 Task: Create a due date automation when advanced on, the moment a card is due add fields with custom field "Resume" set to a number greater than 1 and lower or equal to 10.
Action: Mouse moved to (1131, 83)
Screenshot: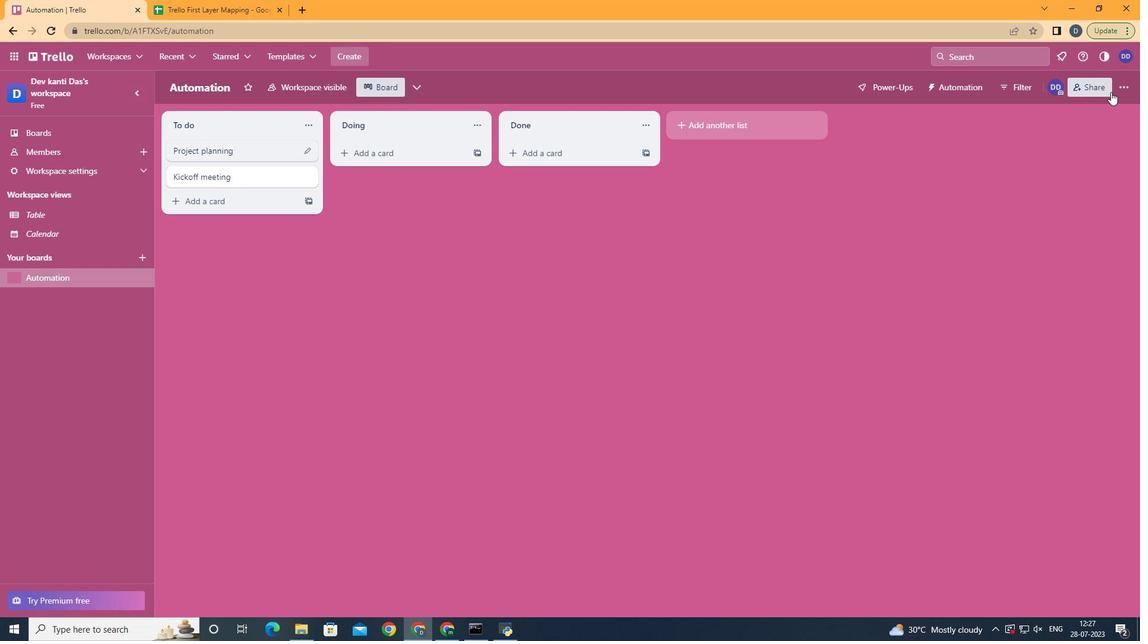 
Action: Mouse pressed left at (1131, 83)
Screenshot: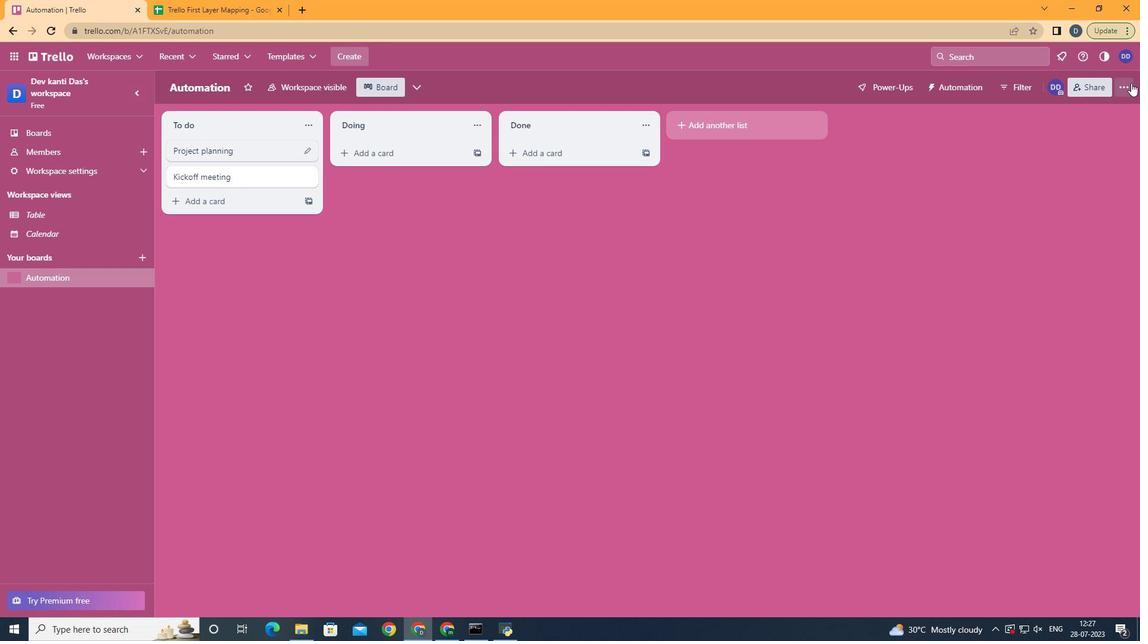 
Action: Mouse moved to (1036, 258)
Screenshot: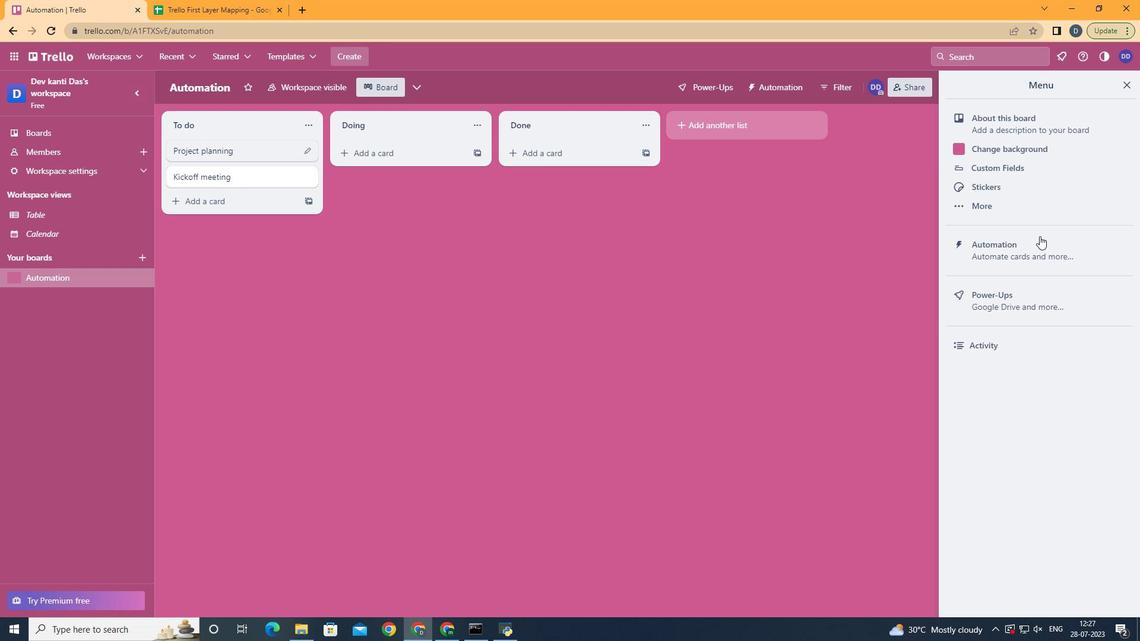 
Action: Mouse pressed left at (1036, 258)
Screenshot: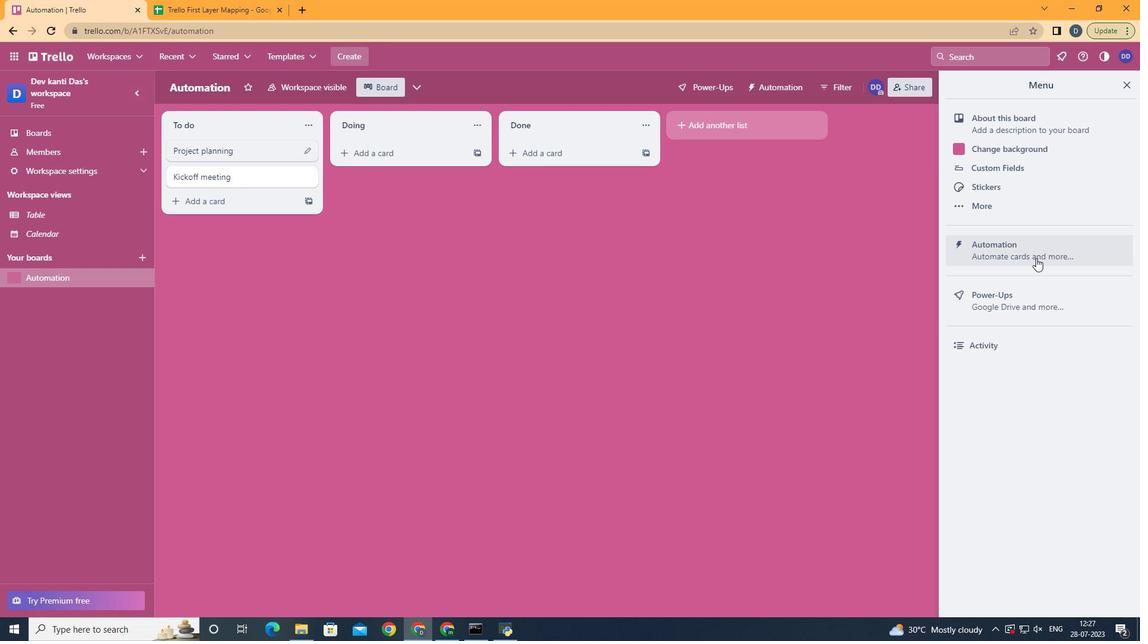 
Action: Mouse moved to (242, 241)
Screenshot: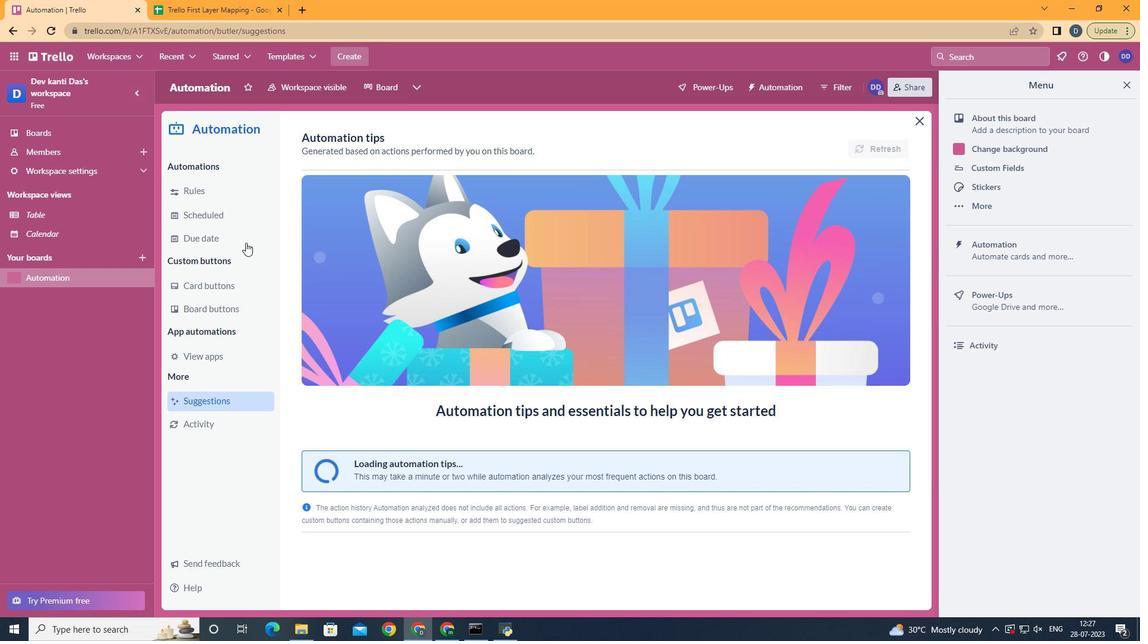 
Action: Mouse pressed left at (242, 241)
Screenshot: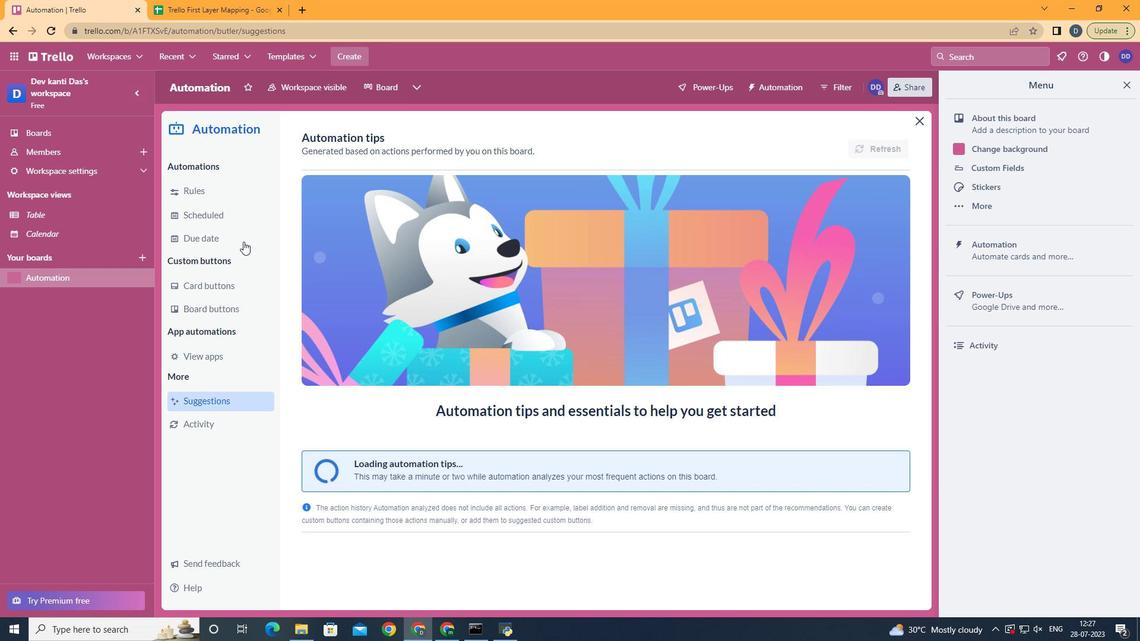 
Action: Mouse moved to (855, 144)
Screenshot: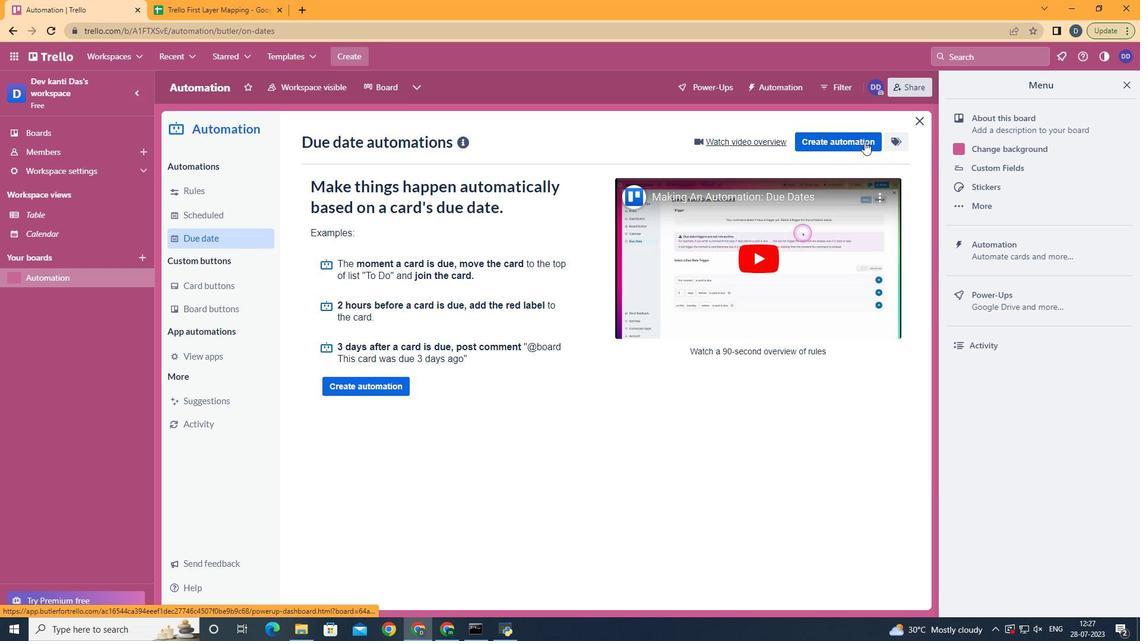
Action: Mouse pressed left at (855, 144)
Screenshot: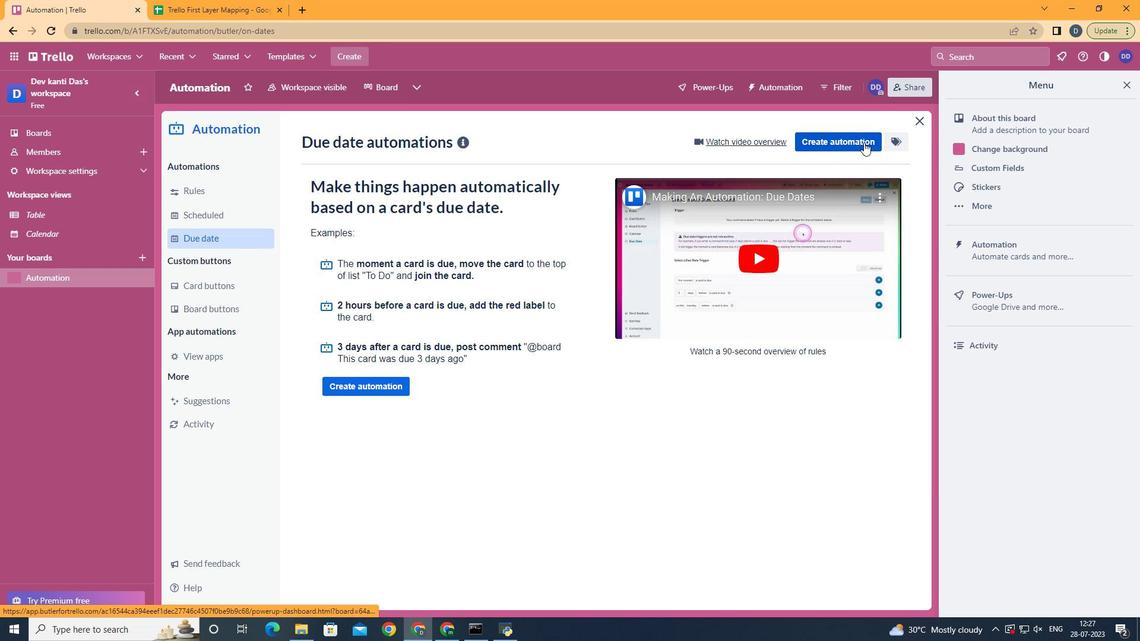 
Action: Mouse moved to (583, 249)
Screenshot: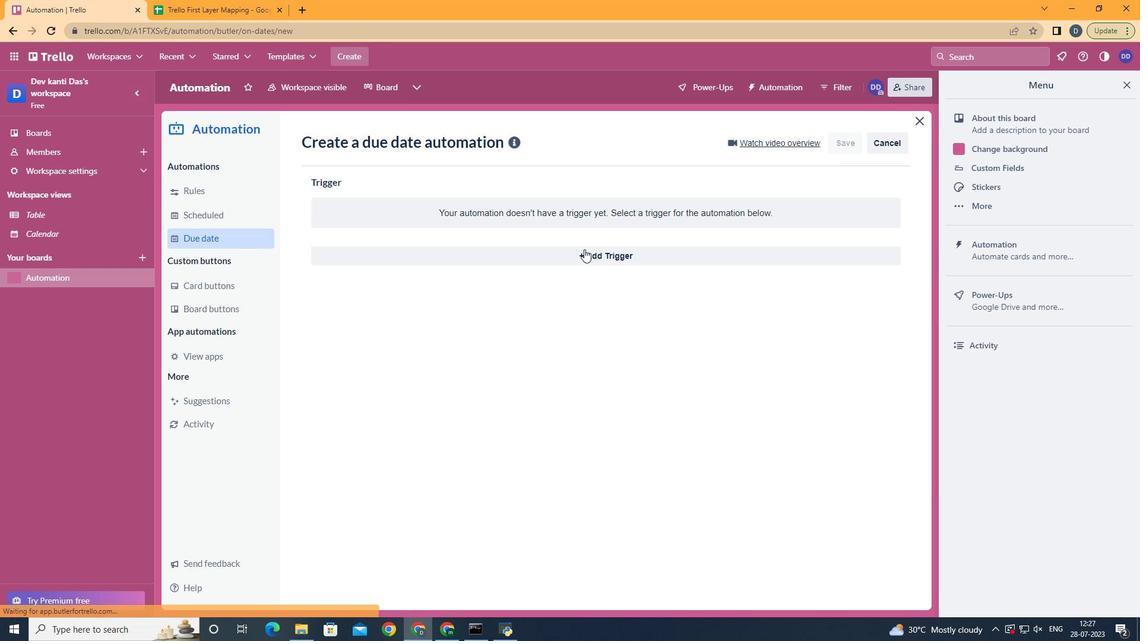 
Action: Mouse pressed left at (583, 249)
Screenshot: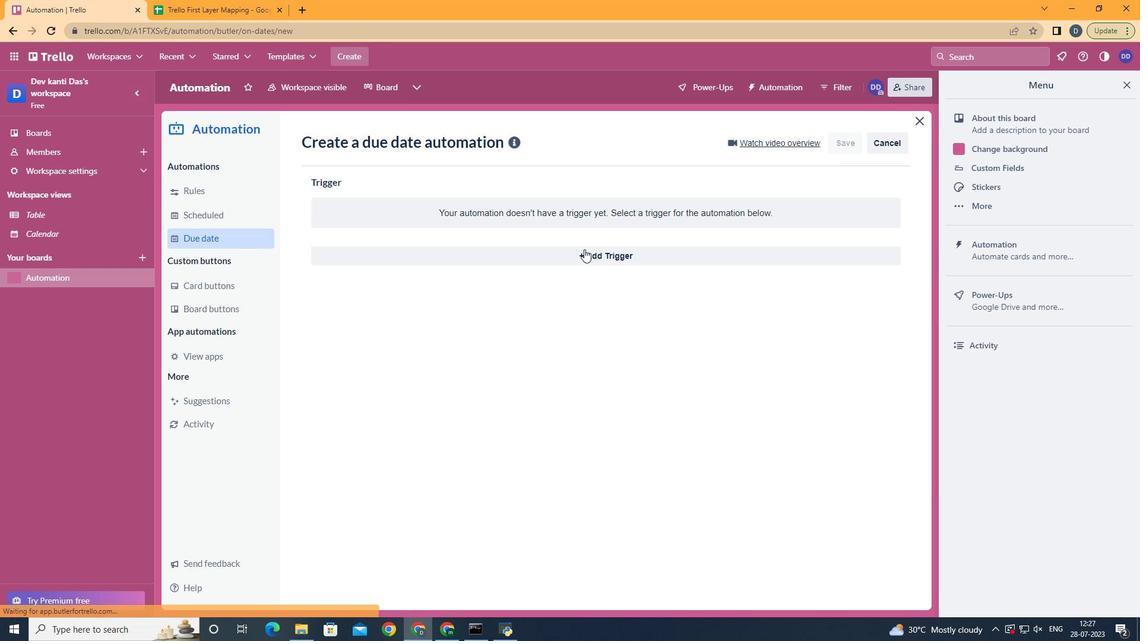 
Action: Mouse moved to (346, 416)
Screenshot: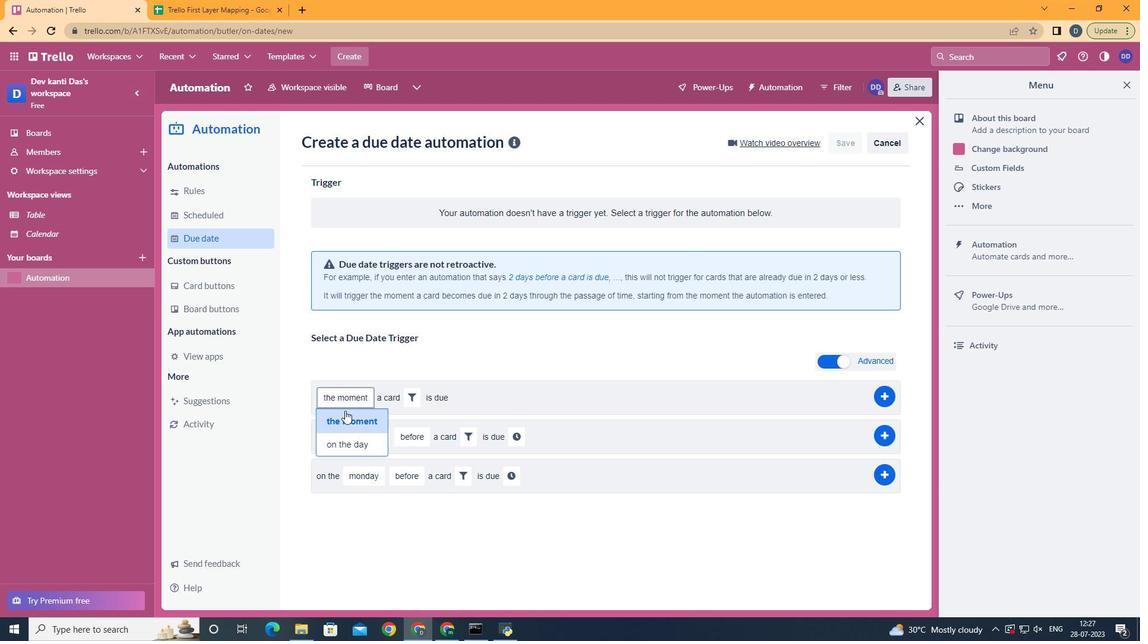 
Action: Mouse pressed left at (346, 416)
Screenshot: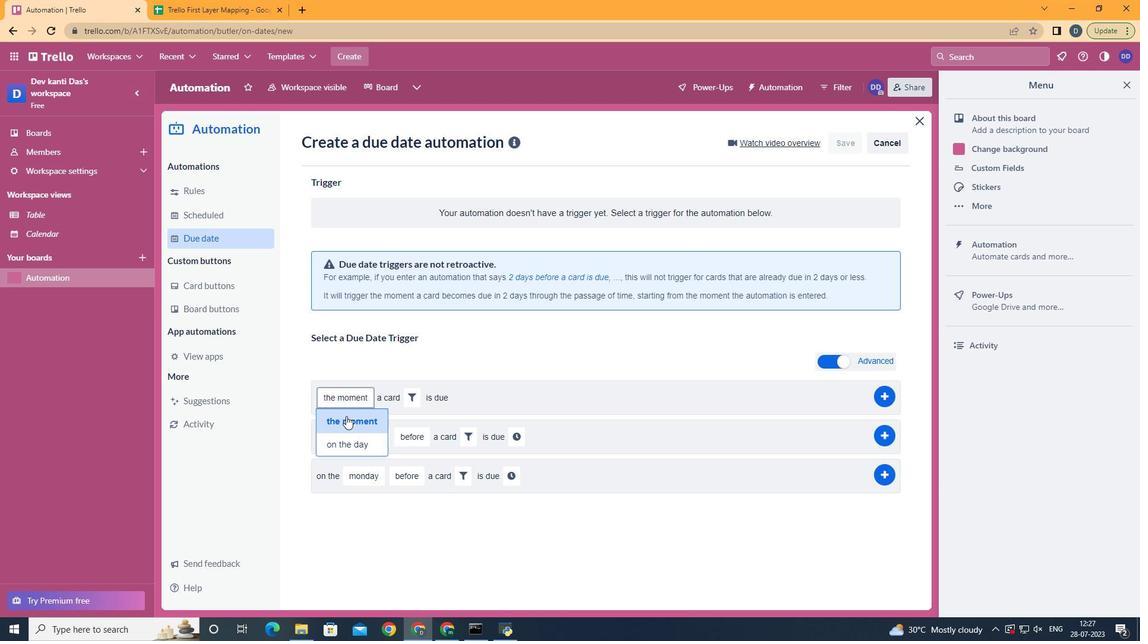 
Action: Mouse moved to (419, 400)
Screenshot: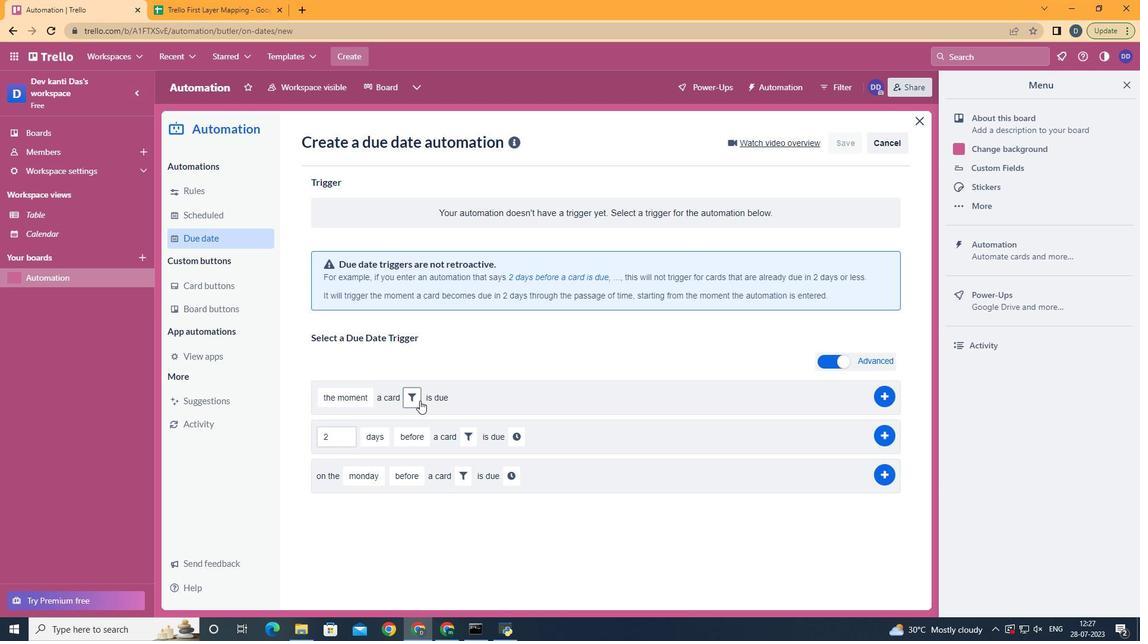 
Action: Mouse pressed left at (419, 400)
Screenshot: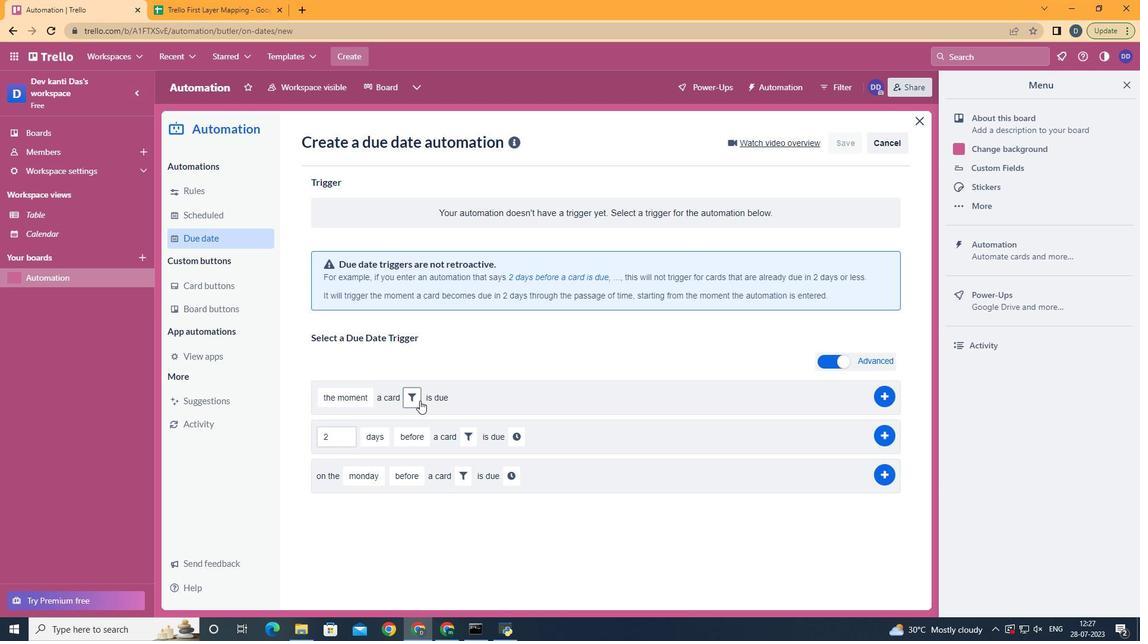 
Action: Mouse moved to (608, 438)
Screenshot: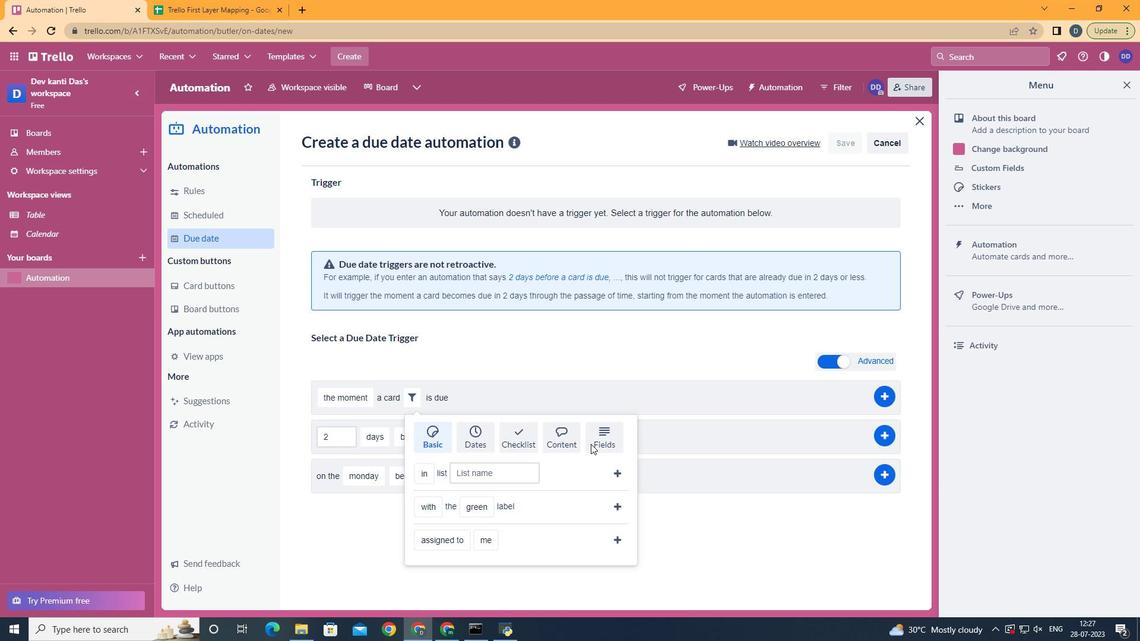 
Action: Mouse pressed left at (608, 438)
Screenshot: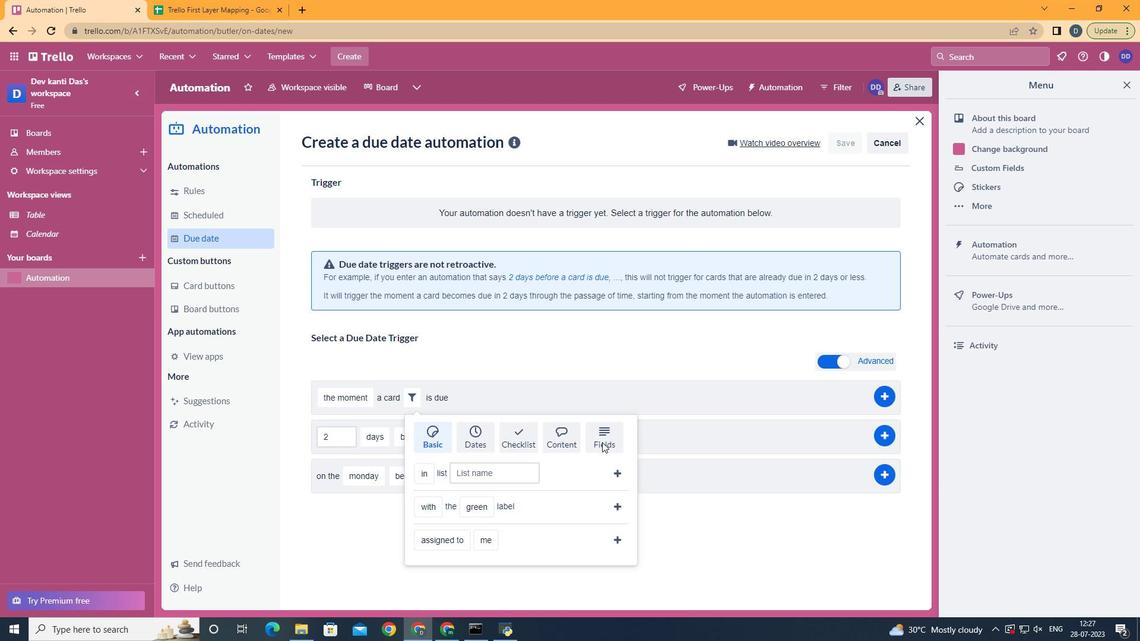 
Action: Mouse moved to (626, 449)
Screenshot: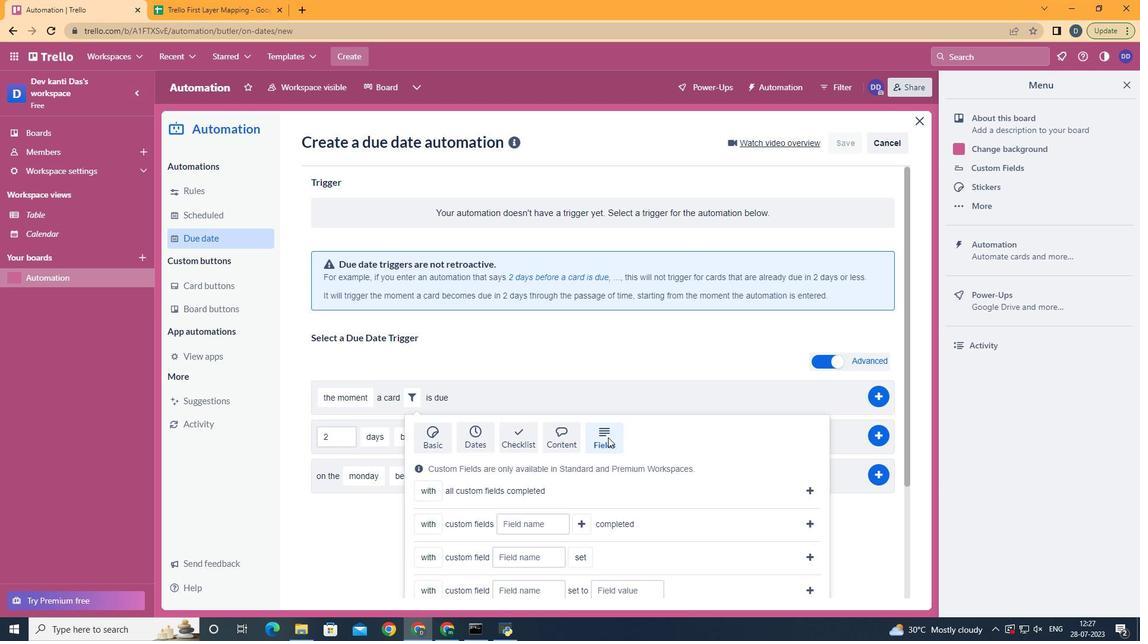 
Action: Mouse scrolled (626, 448) with delta (0, 0)
Screenshot: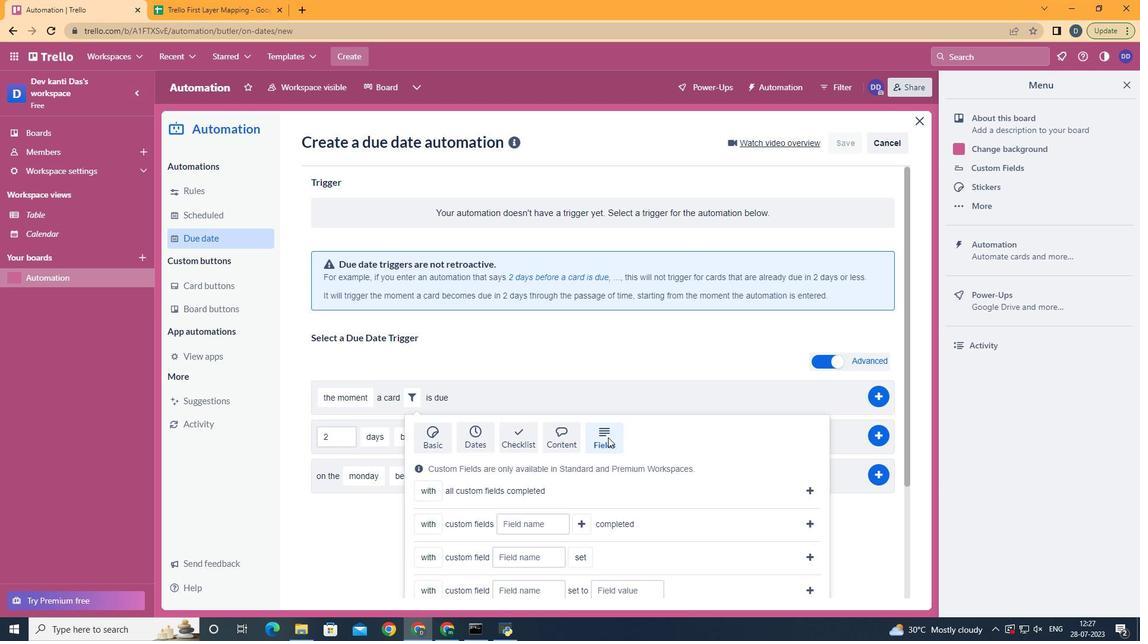 
Action: Mouse moved to (626, 450)
Screenshot: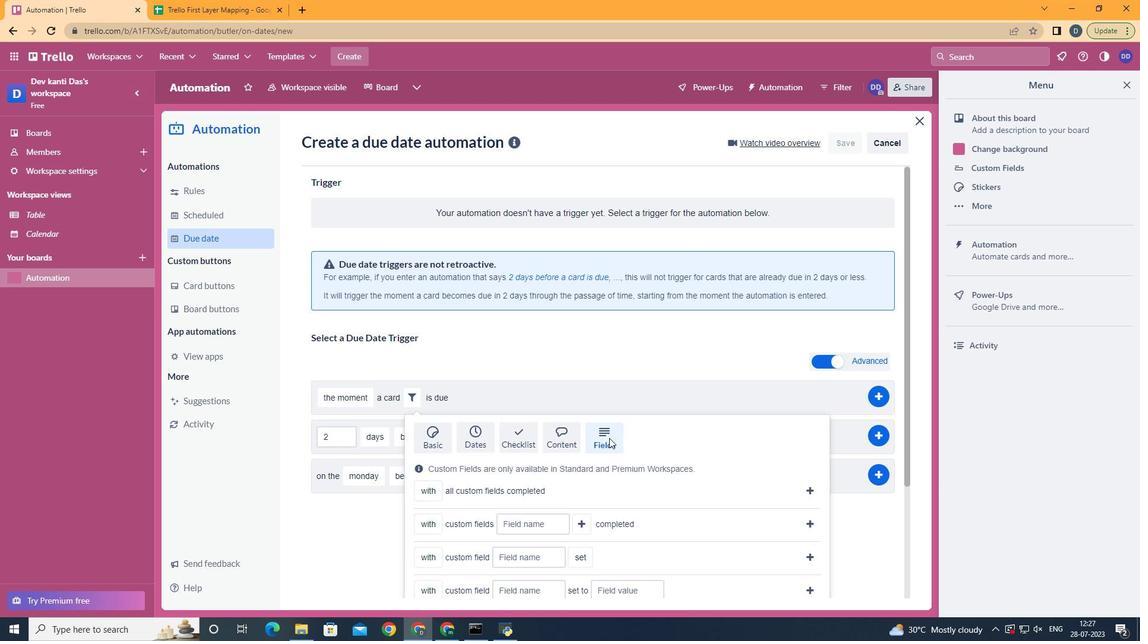 
Action: Mouse scrolled (626, 449) with delta (0, 0)
Screenshot: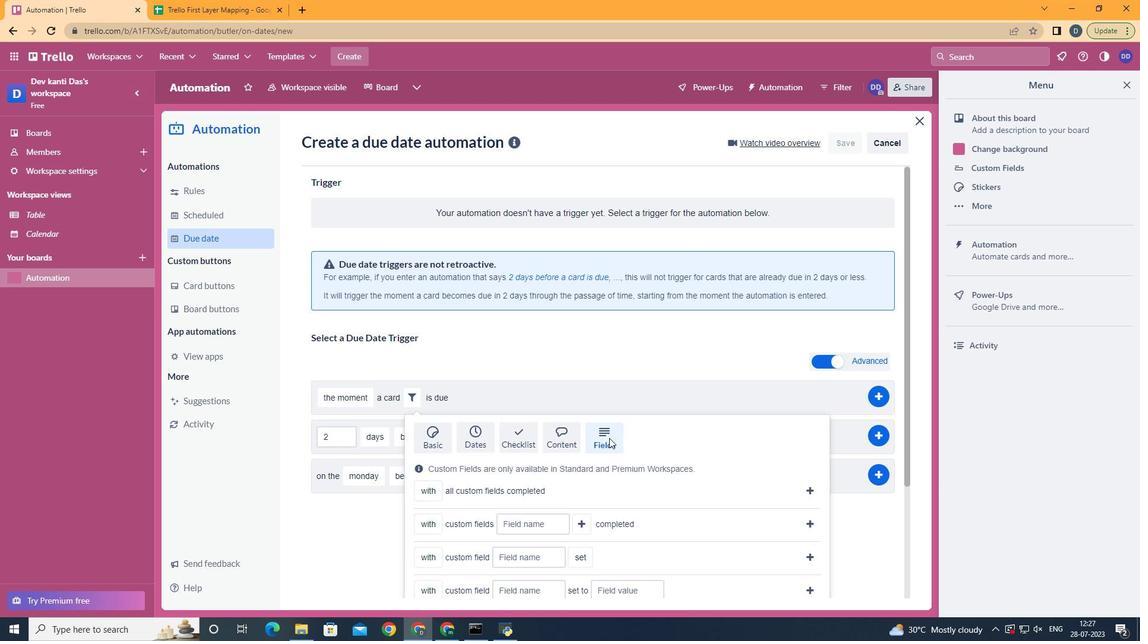 
Action: Mouse moved to (657, 442)
Screenshot: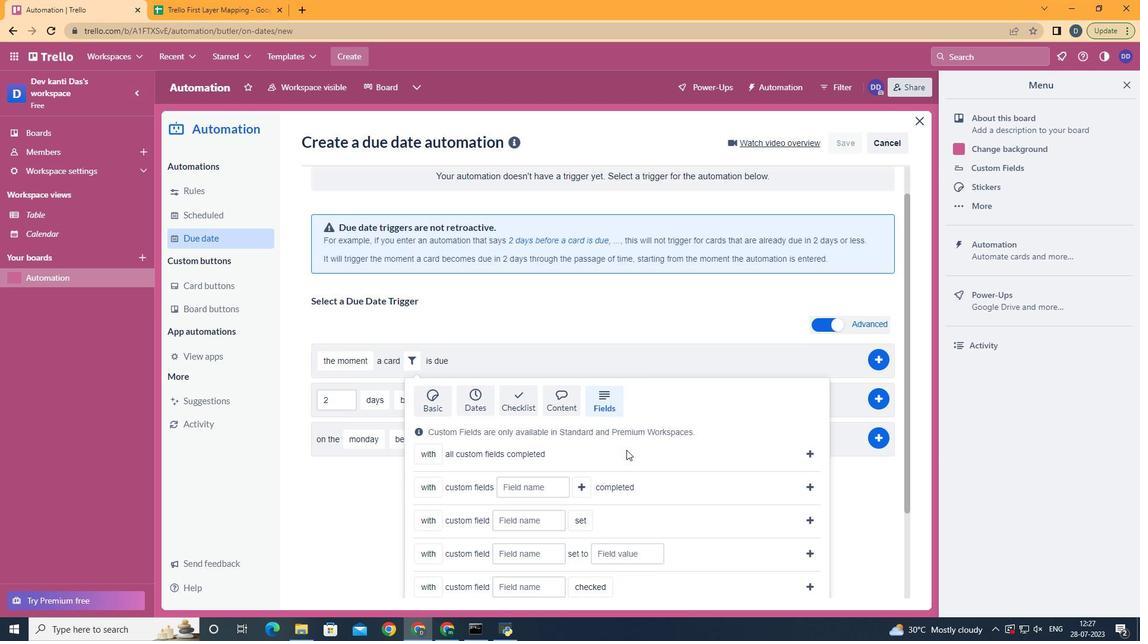 
Action: Mouse scrolled (630, 452) with delta (0, 0)
Screenshot: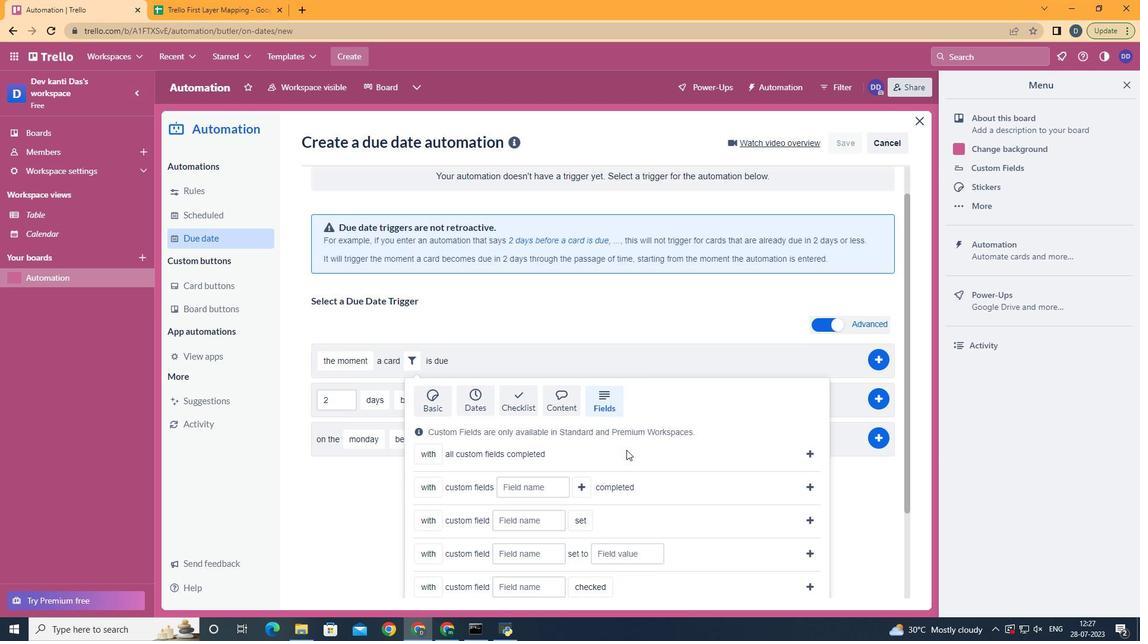 
Action: Mouse moved to (659, 440)
Screenshot: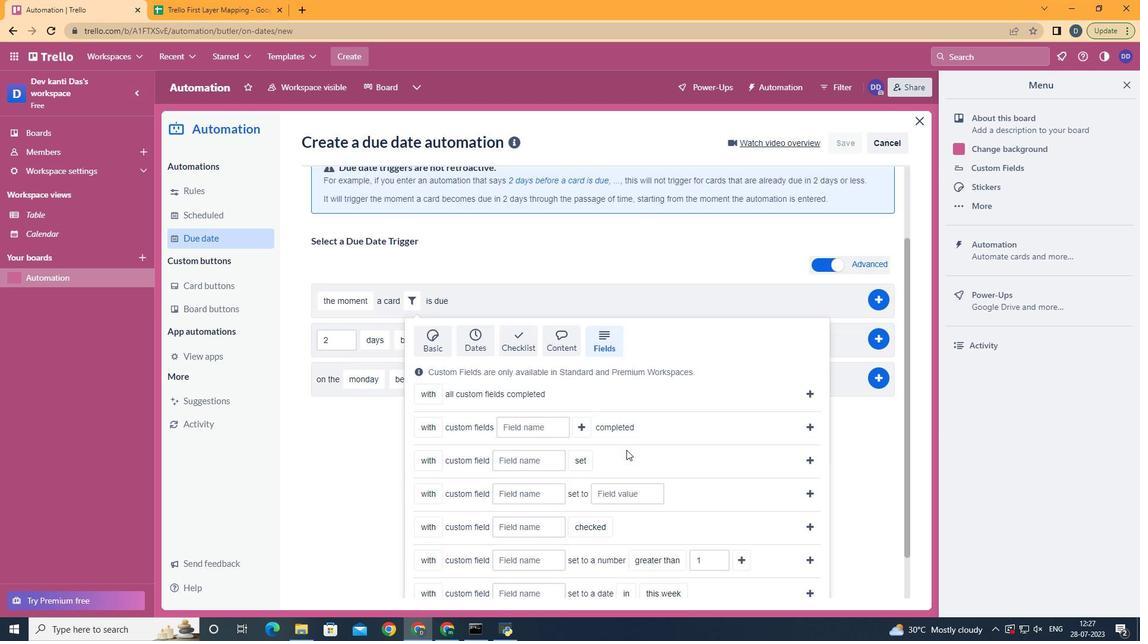 
Action: Mouse scrolled (630, 452) with delta (0, 0)
Screenshot: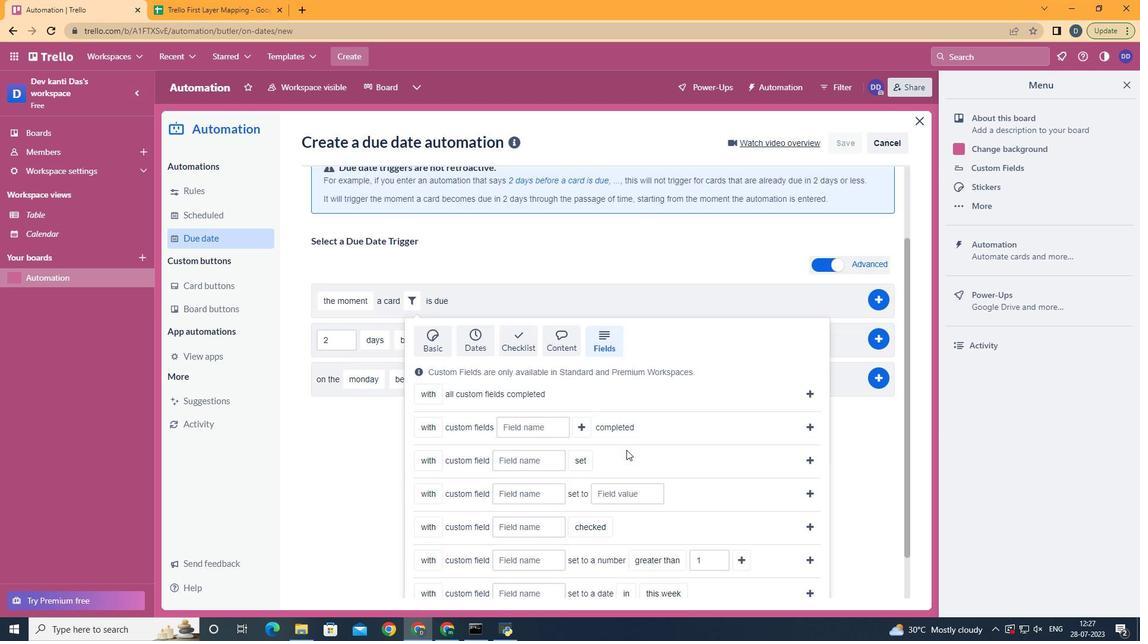 
Action: Mouse moved to (437, 524)
Screenshot: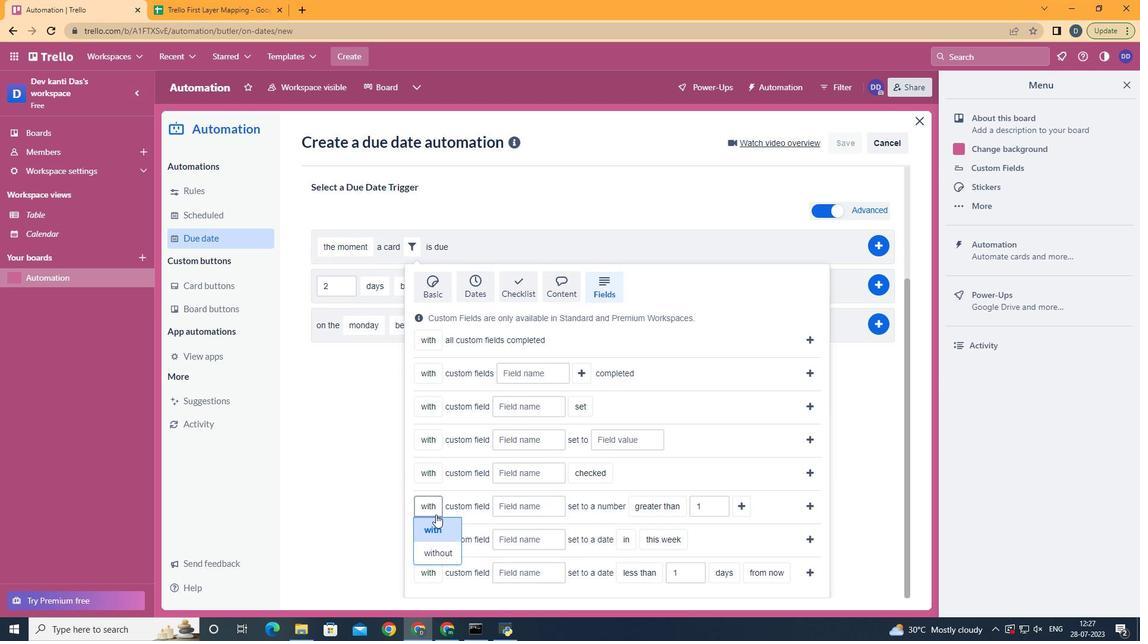 
Action: Mouse pressed left at (437, 524)
Screenshot: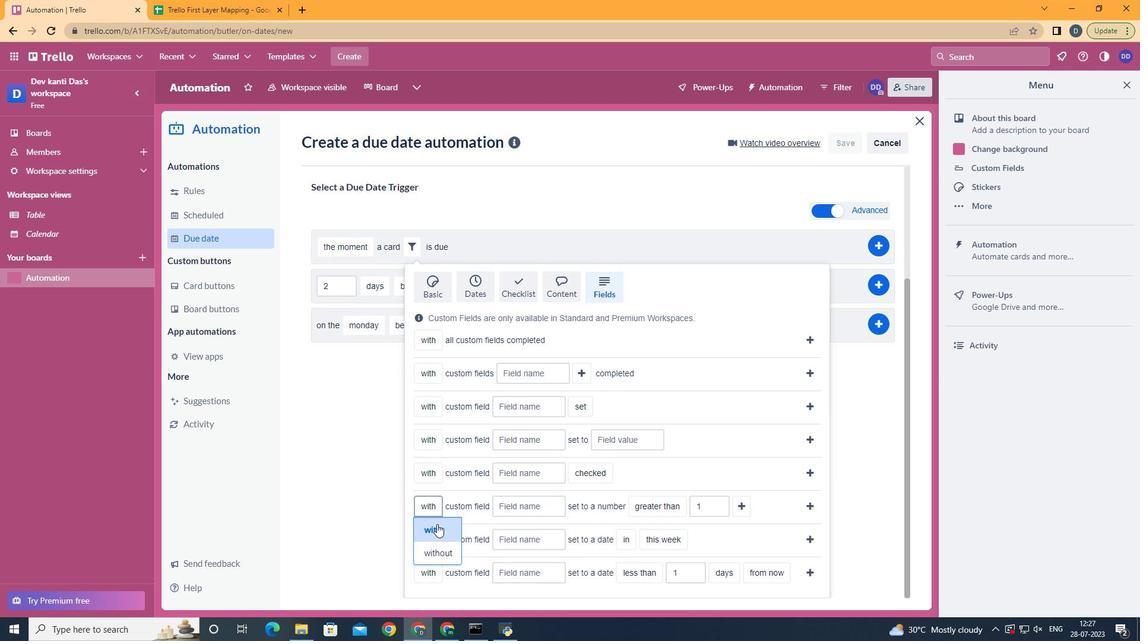 
Action: Mouse moved to (530, 508)
Screenshot: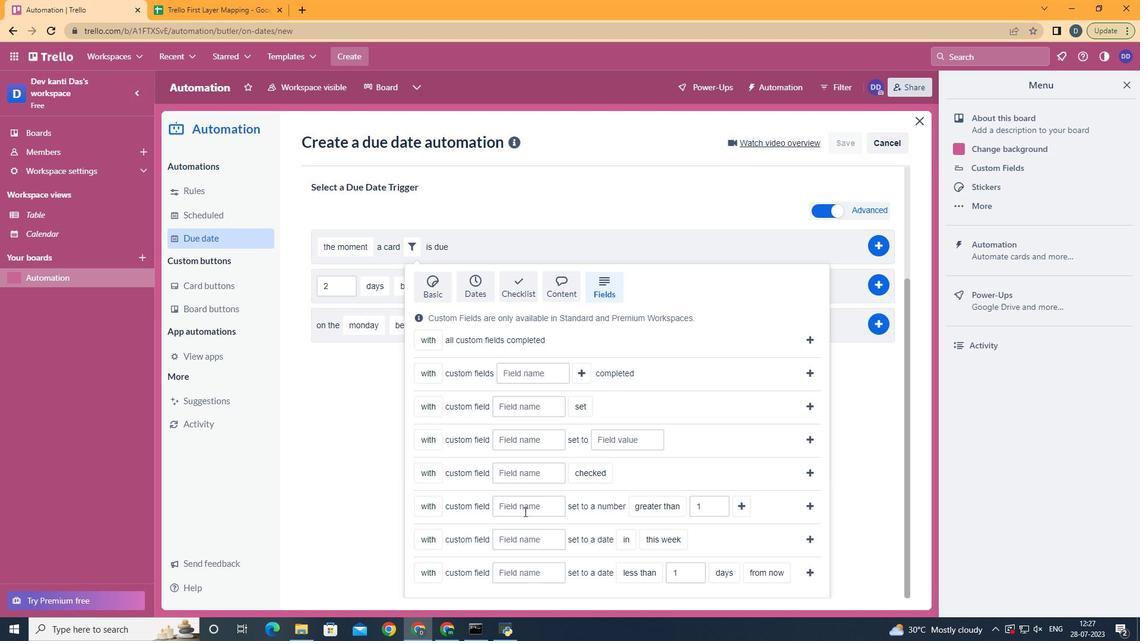 
Action: Mouse pressed left at (530, 508)
Screenshot: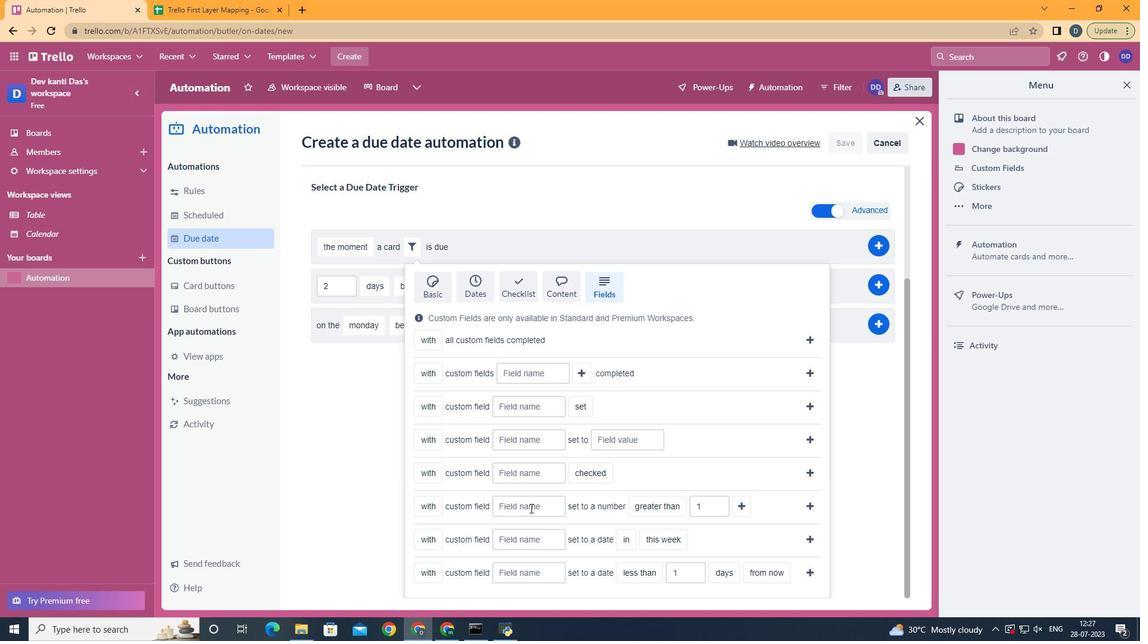 
Action: Key pressed <Key.shift>Resume
Screenshot: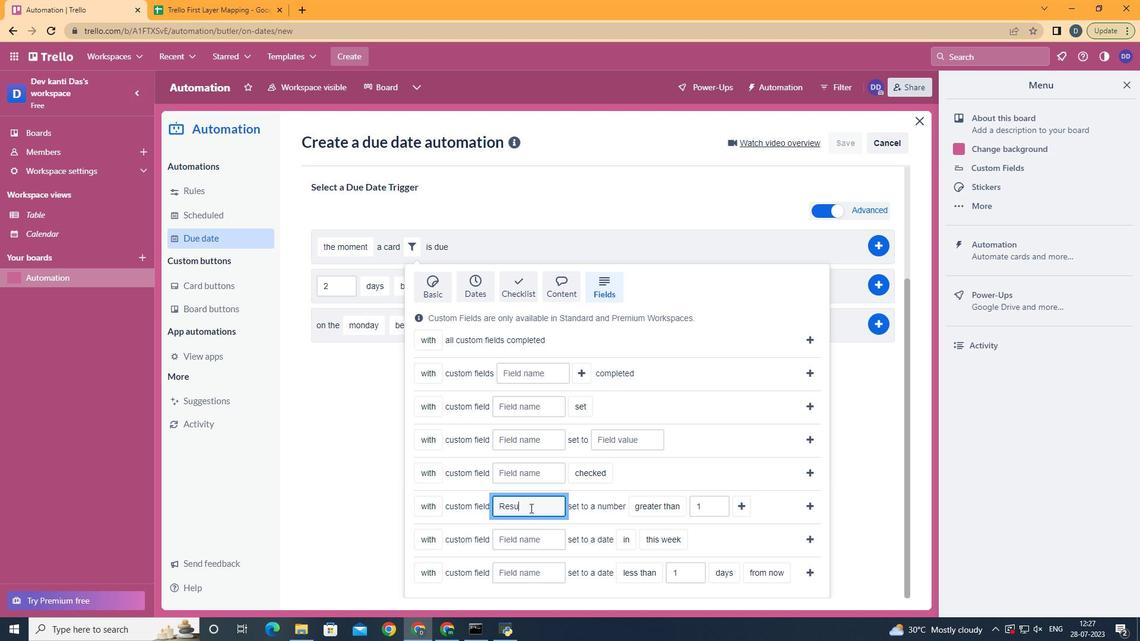 
Action: Mouse moved to (690, 412)
Screenshot: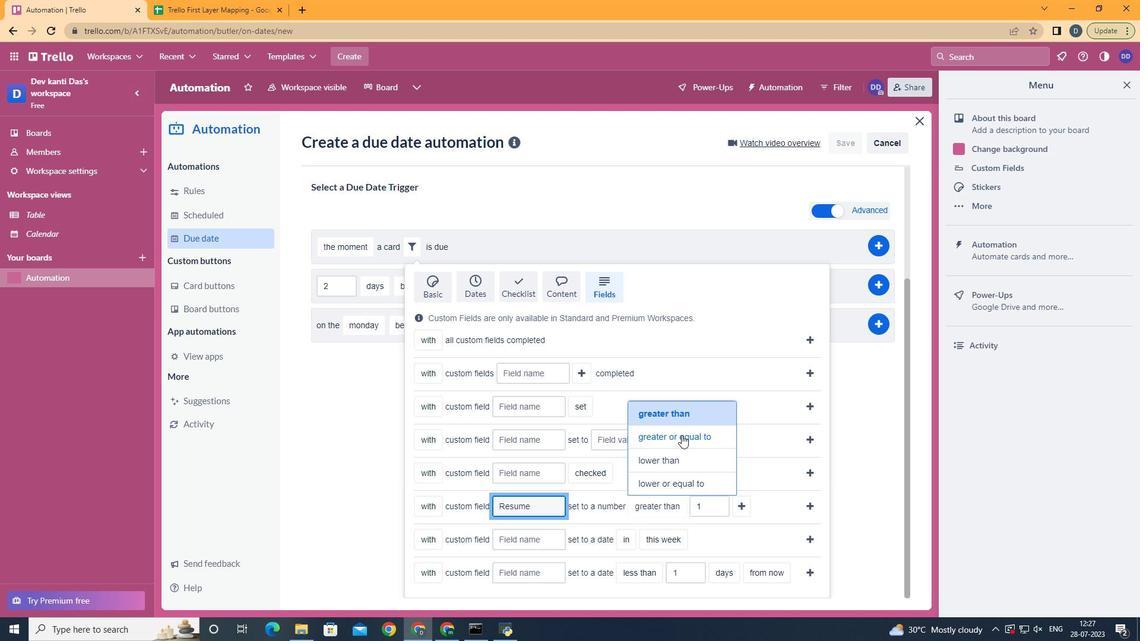 
Action: Mouse pressed left at (690, 412)
Screenshot: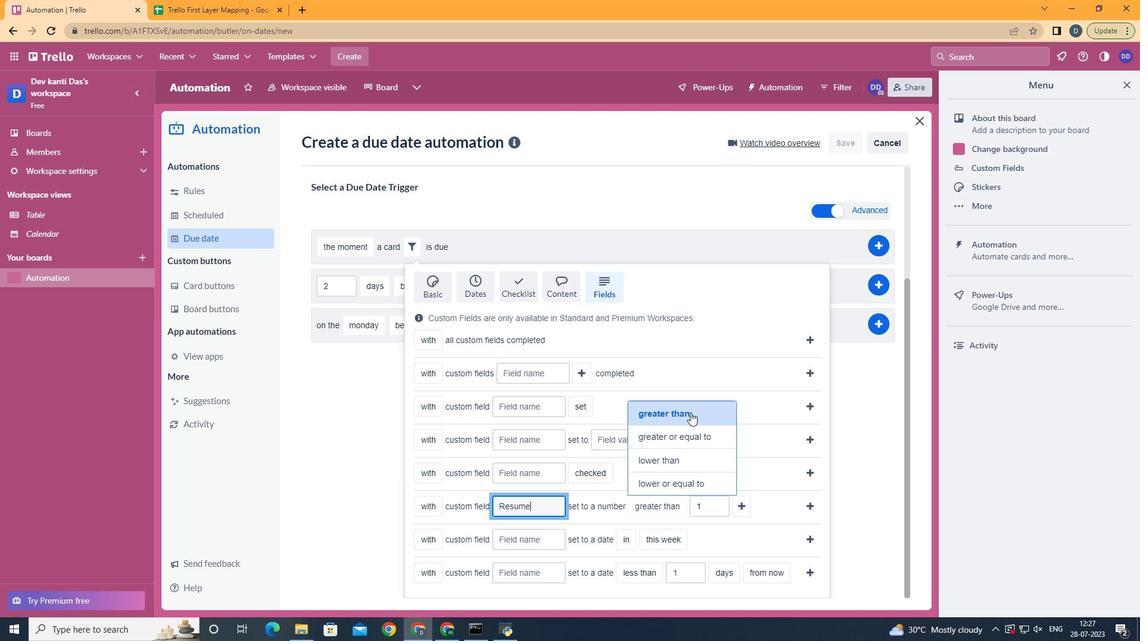 
Action: Mouse moved to (742, 514)
Screenshot: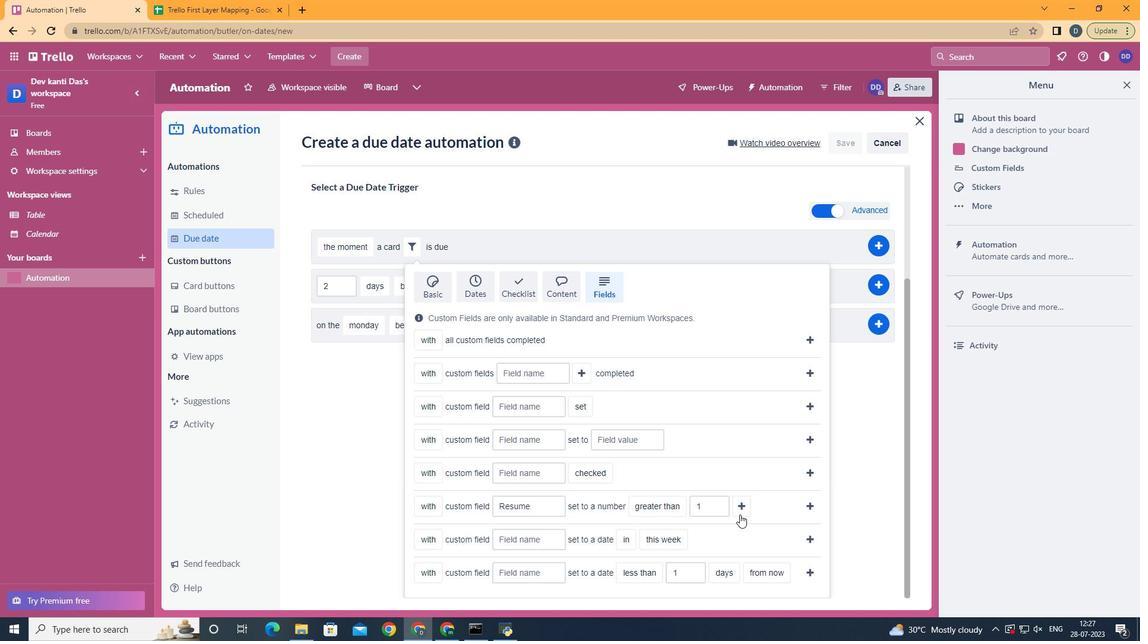
Action: Mouse pressed left at (742, 514)
Screenshot: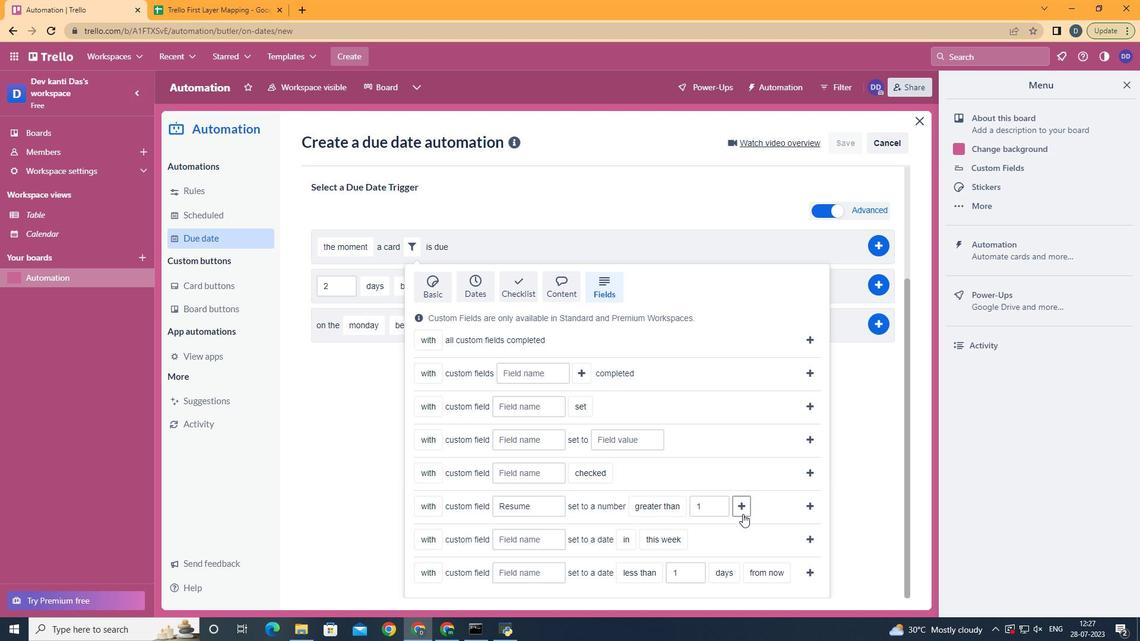 
Action: Mouse moved to (499, 462)
Screenshot: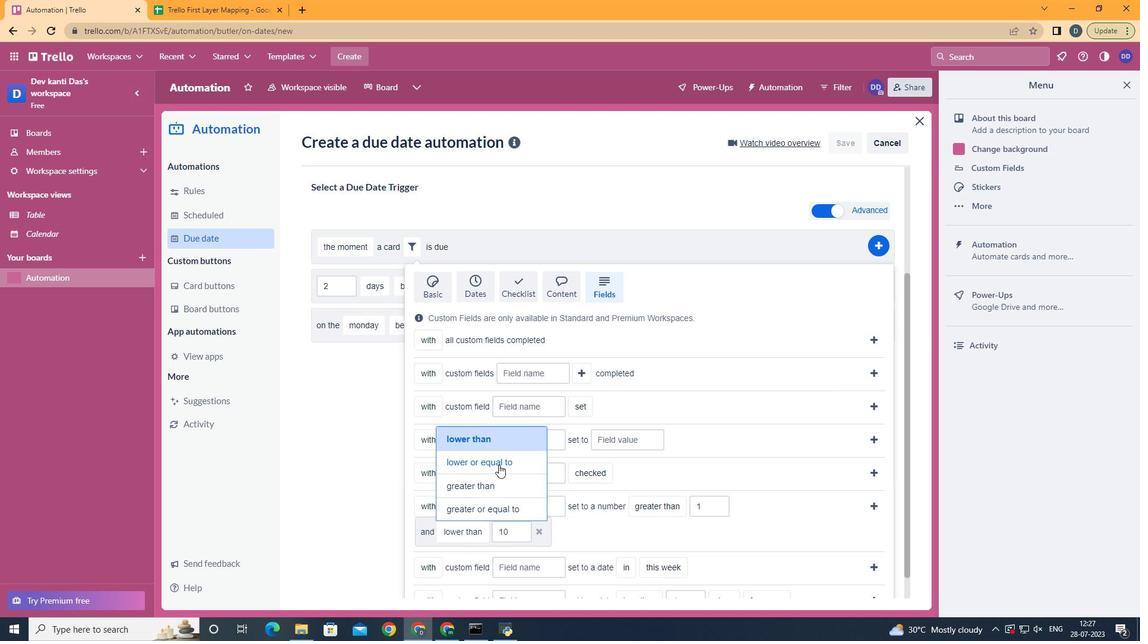 
Action: Mouse pressed left at (499, 462)
Screenshot: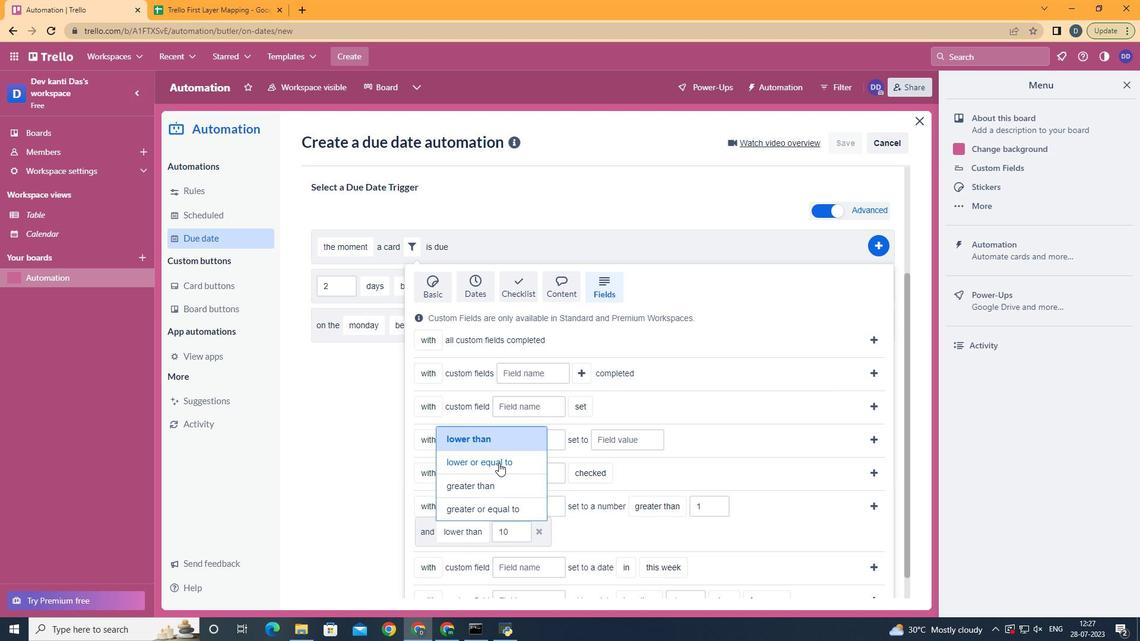 
Action: Mouse moved to (875, 507)
Screenshot: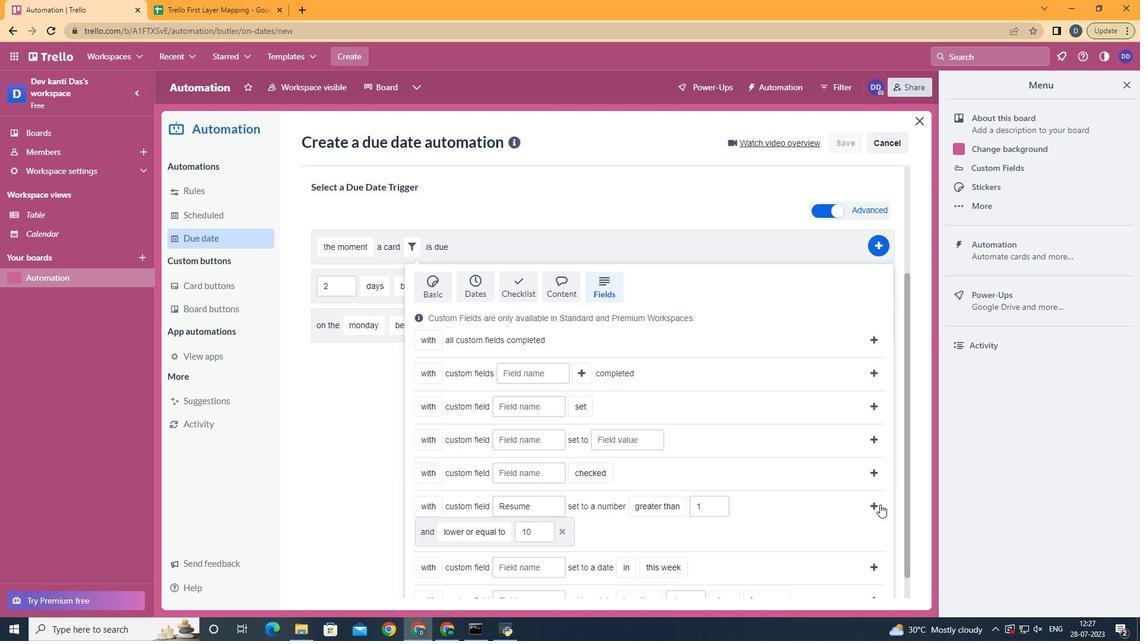 
Action: Mouse pressed left at (875, 507)
Screenshot: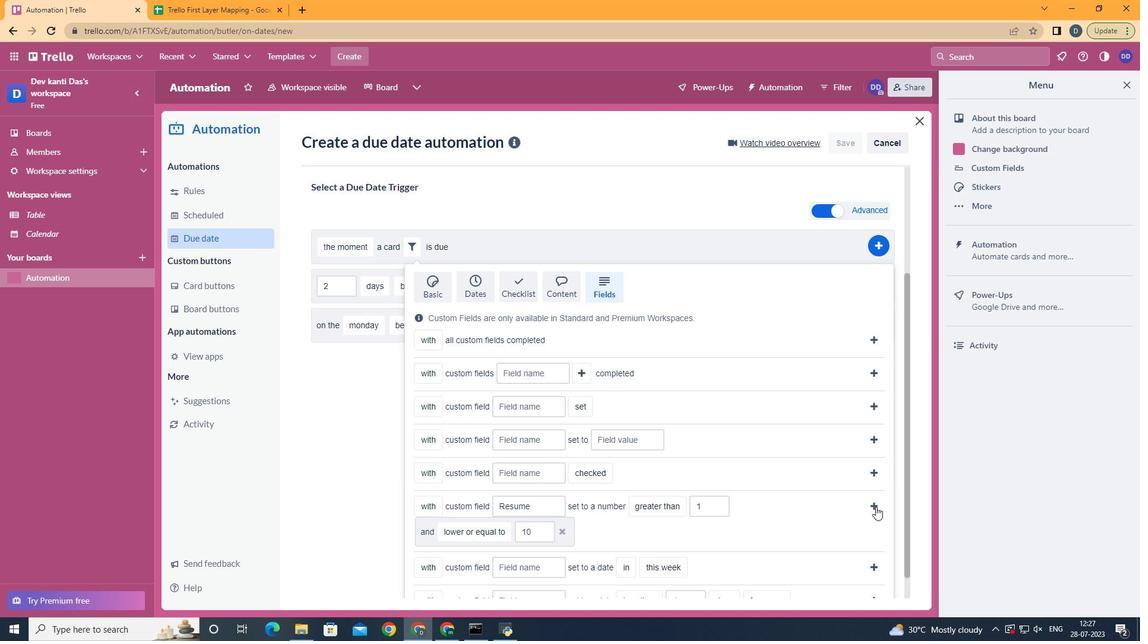 
